 Task: Click New Customer and Set the Address to "132, My Street, Kingston, New York 12401" while find customer
Action: Mouse moved to (193, 24)
Screenshot: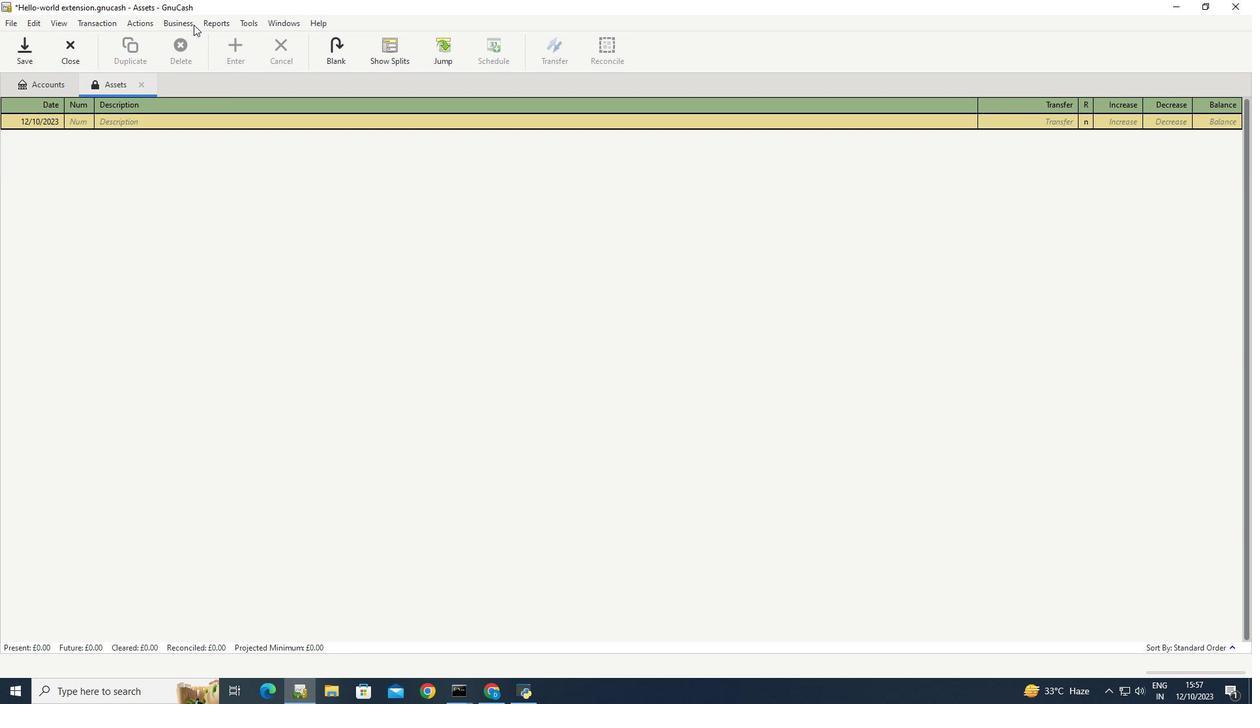 
Action: Mouse pressed left at (193, 24)
Screenshot: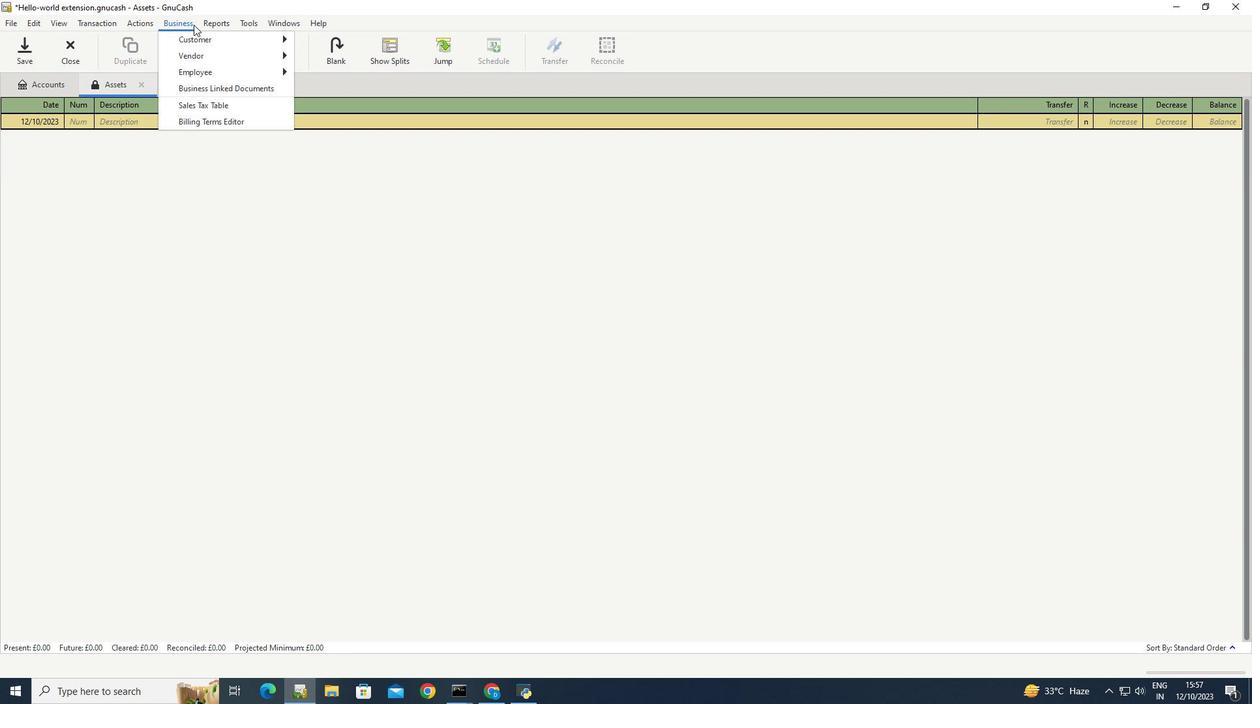 
Action: Mouse moved to (334, 71)
Screenshot: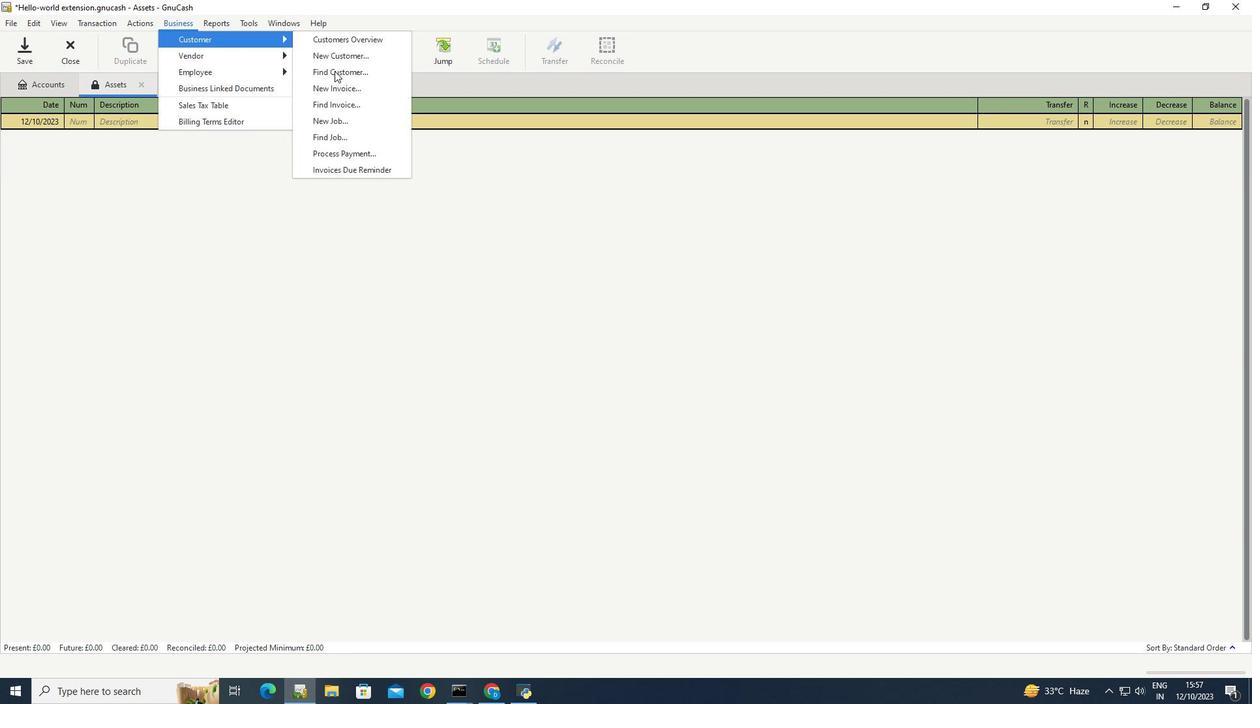 
Action: Mouse pressed left at (334, 71)
Screenshot: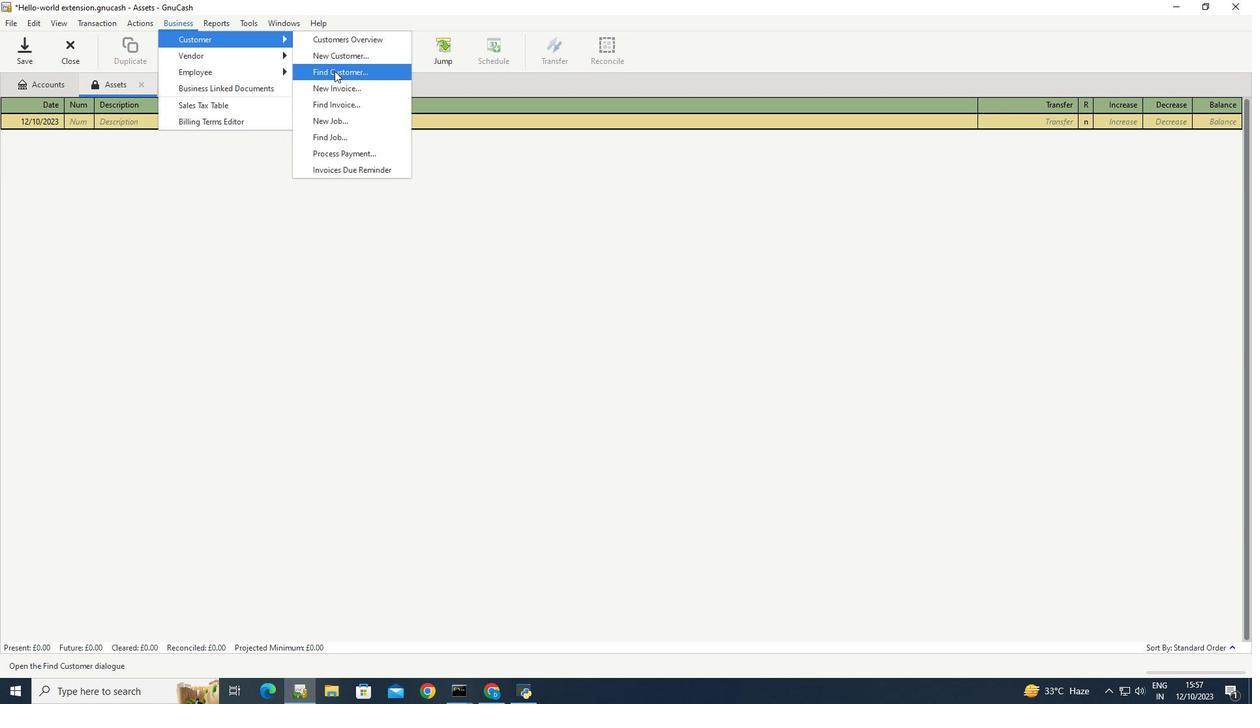 
Action: Mouse moved to (623, 445)
Screenshot: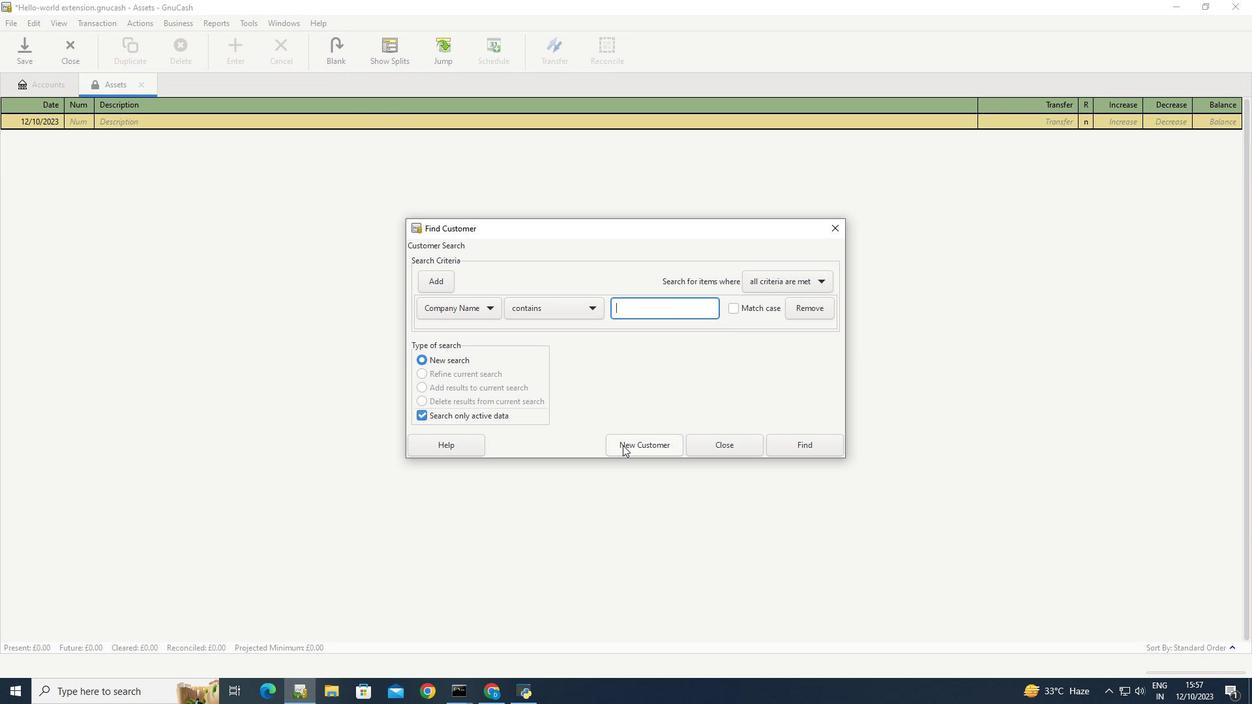 
Action: Mouse pressed left at (623, 445)
Screenshot: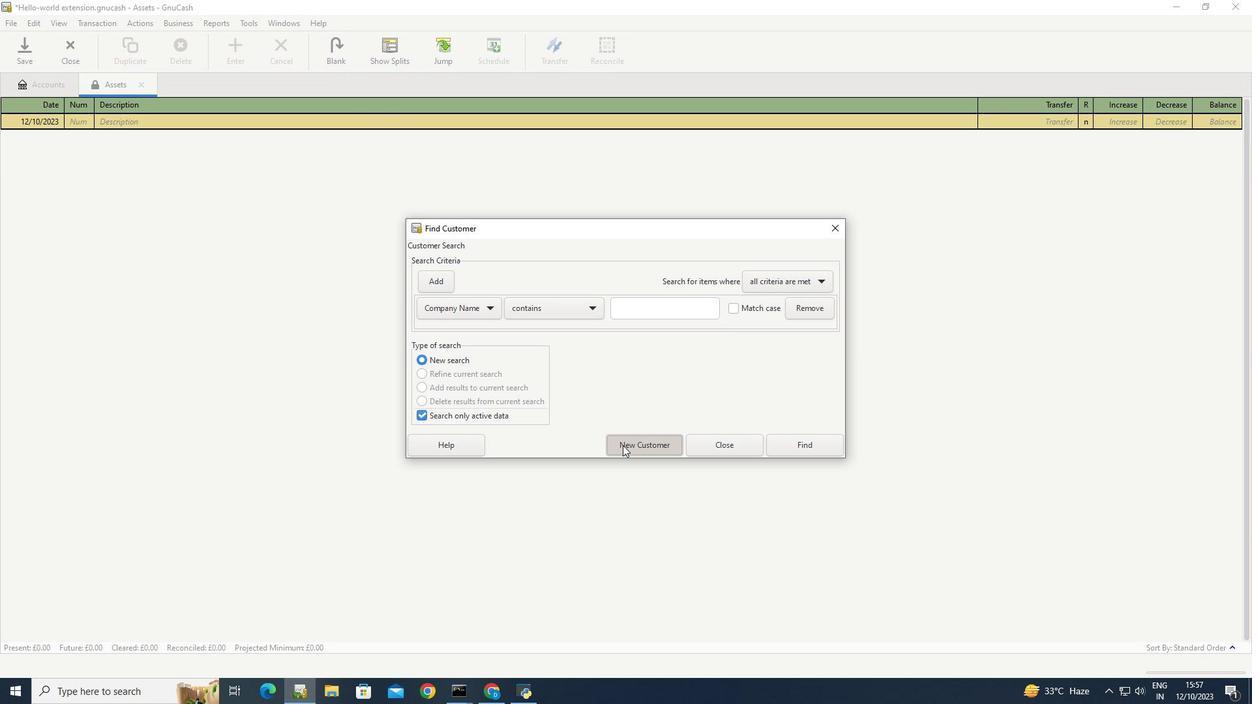 
Action: Mouse moved to (701, 185)
Screenshot: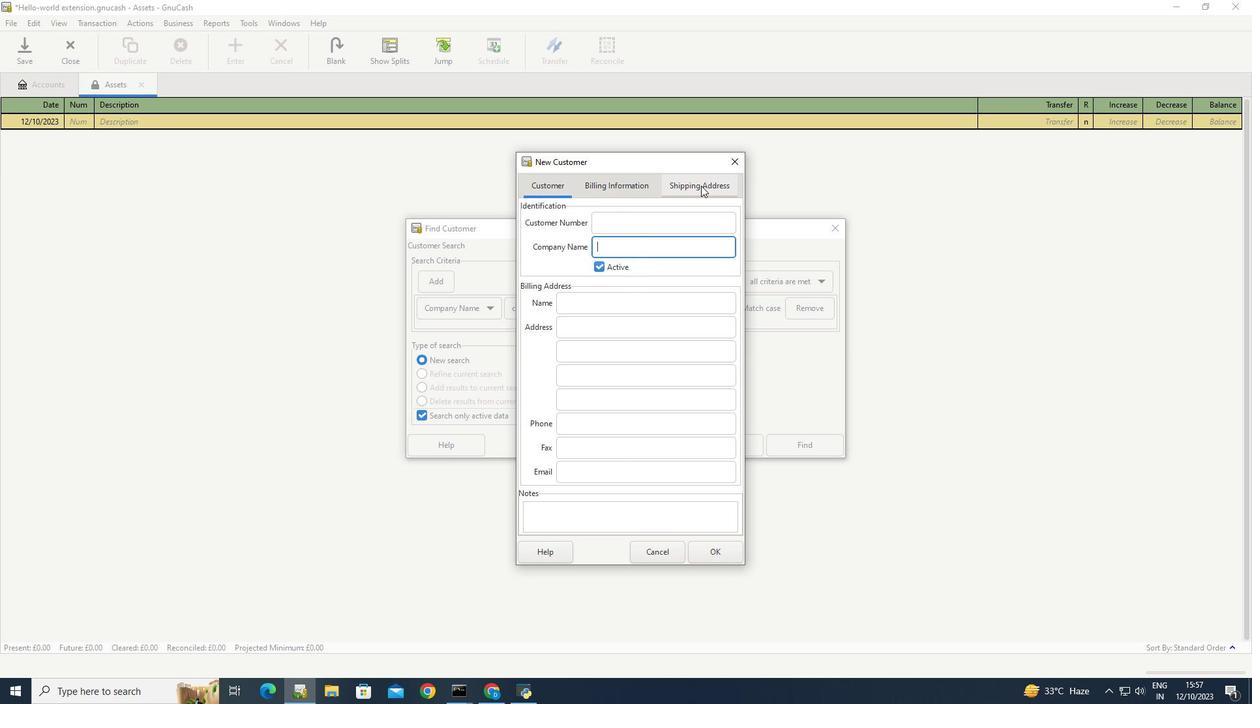 
Action: Mouse pressed left at (701, 185)
Screenshot: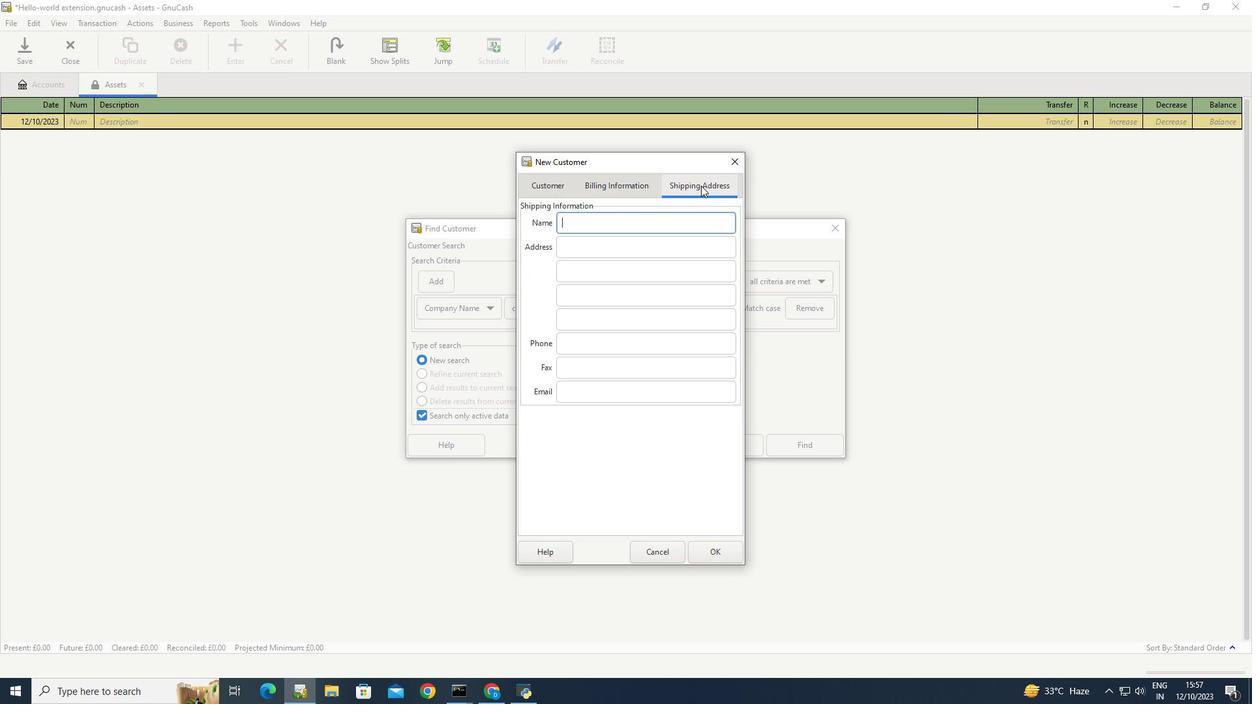 
Action: Mouse moved to (597, 253)
Screenshot: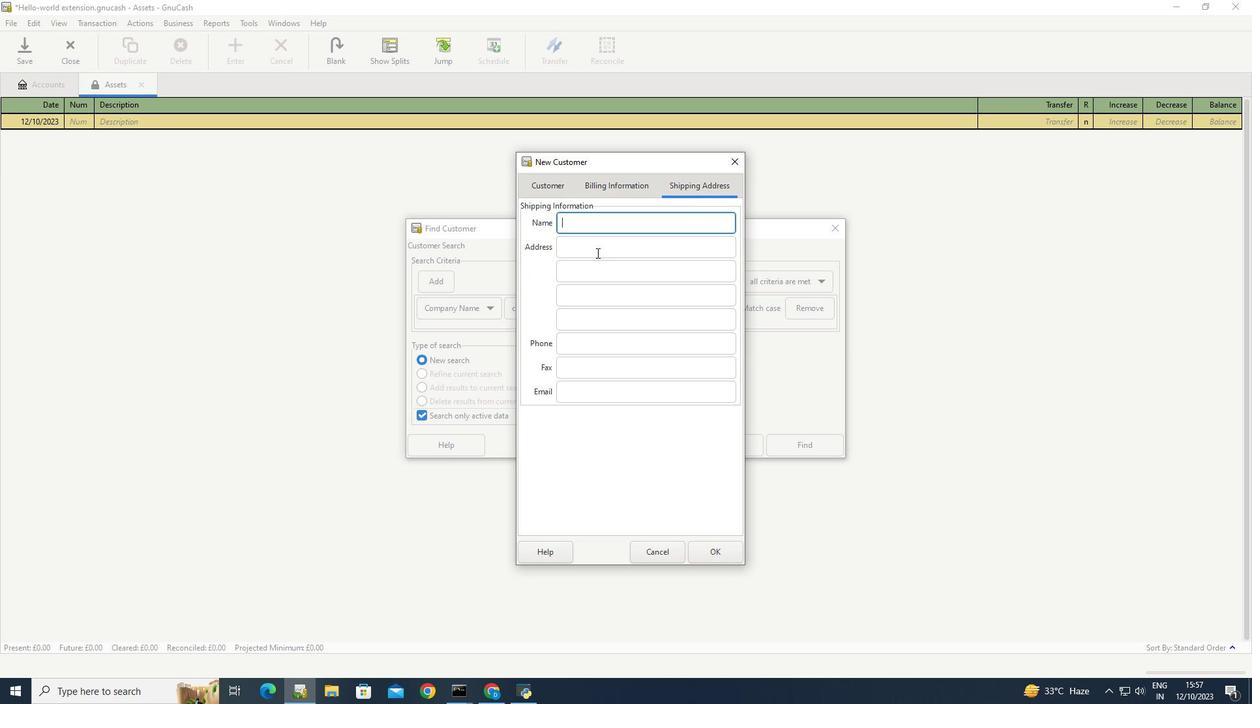 
Action: Mouse pressed left at (597, 253)
Screenshot: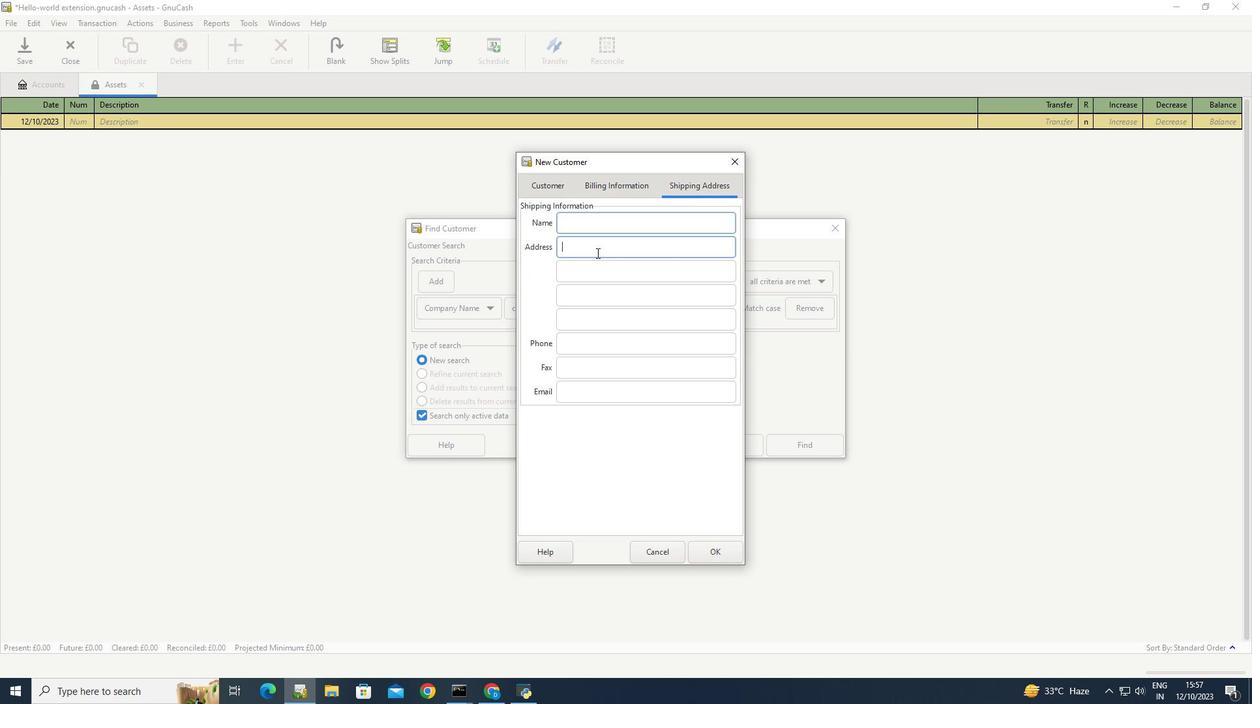 
Action: Key pressed 132<Key.space><Key.caps_lock>M<Key.caps_lock>y<Key.space><Key.caps_lock>S<Key.caps_lock>treet
Screenshot: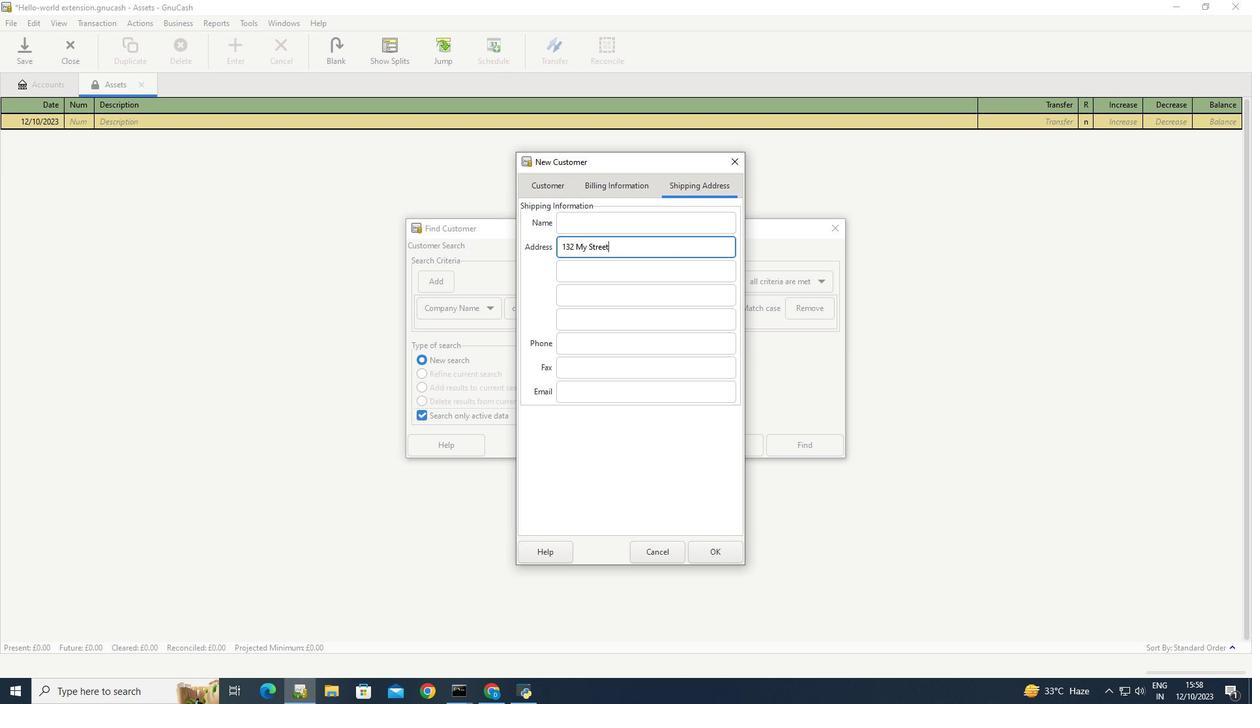 
Action: Mouse moved to (601, 270)
Screenshot: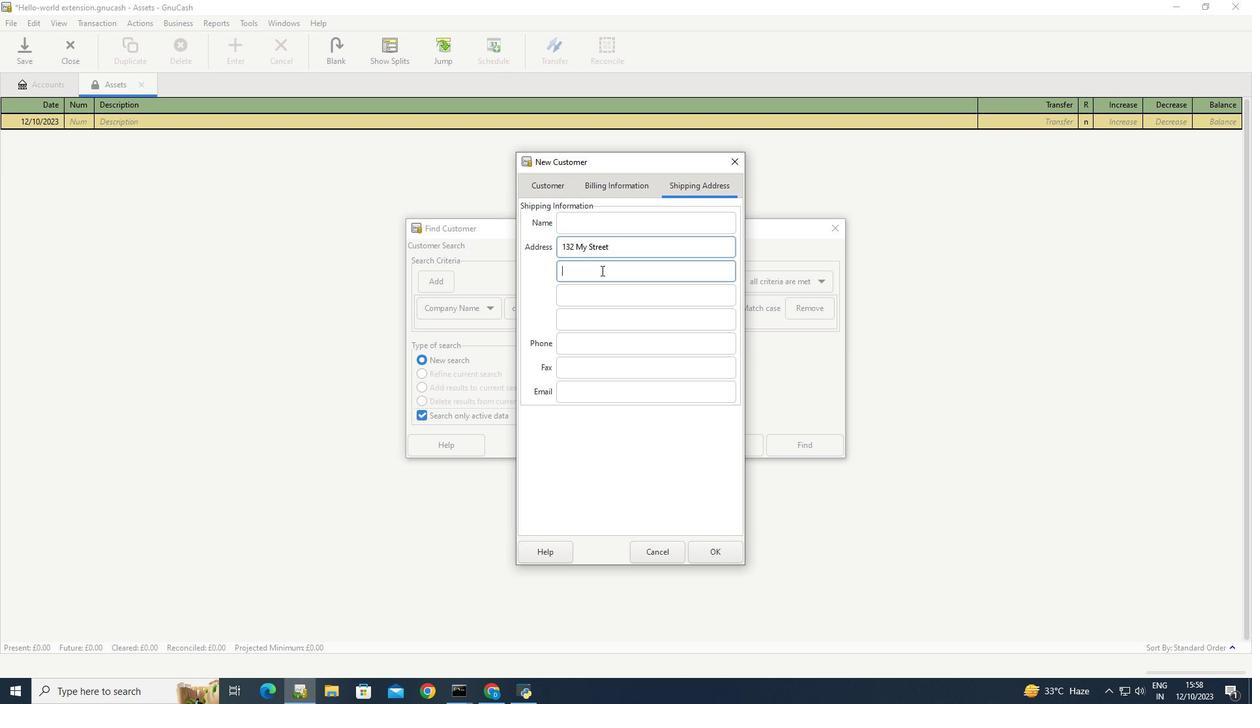 
Action: Mouse pressed left at (601, 270)
Screenshot: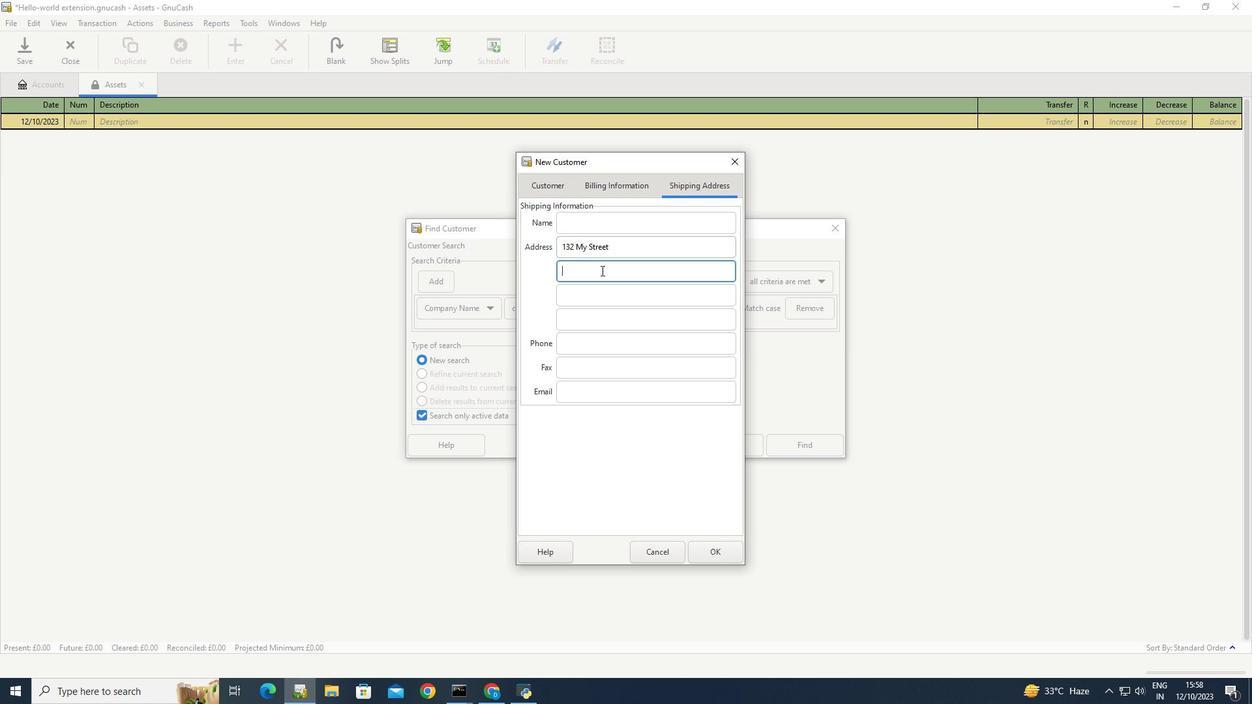 
Action: Key pressed <Key.caps_lock>K<Key.caps_lock>ingston
Screenshot: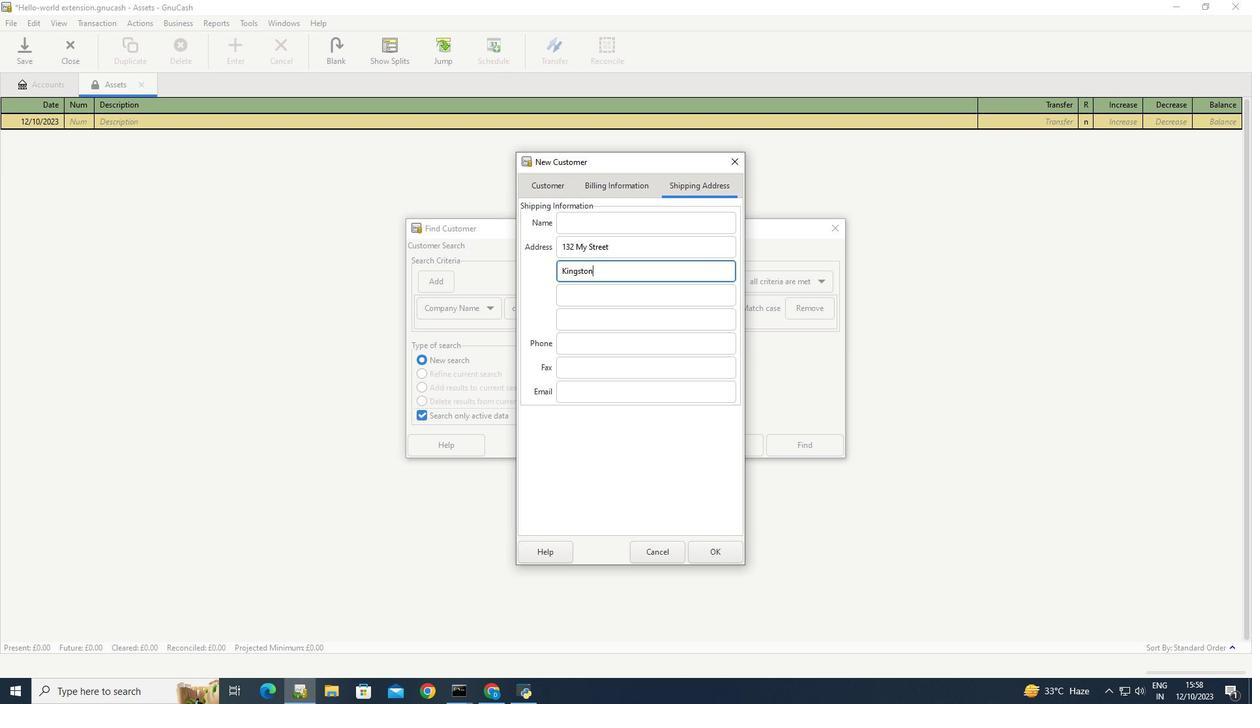
Action: Mouse moved to (579, 294)
Screenshot: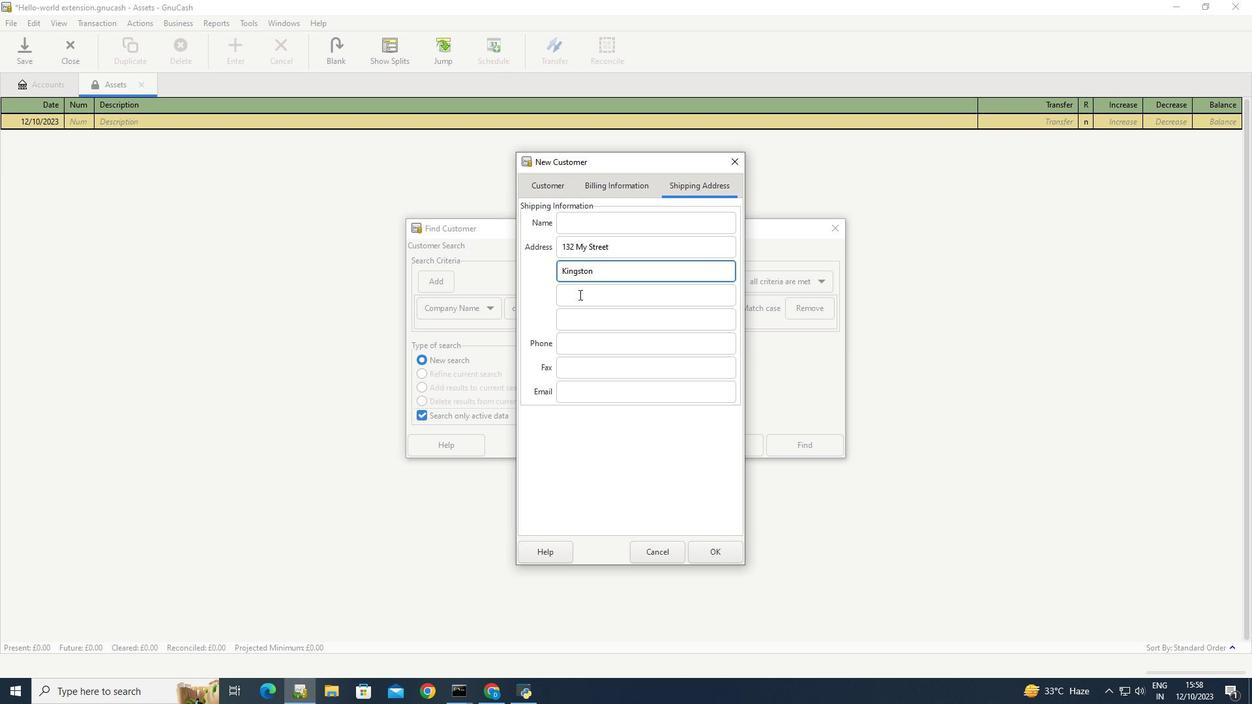 
Action: Mouse pressed left at (579, 294)
Screenshot: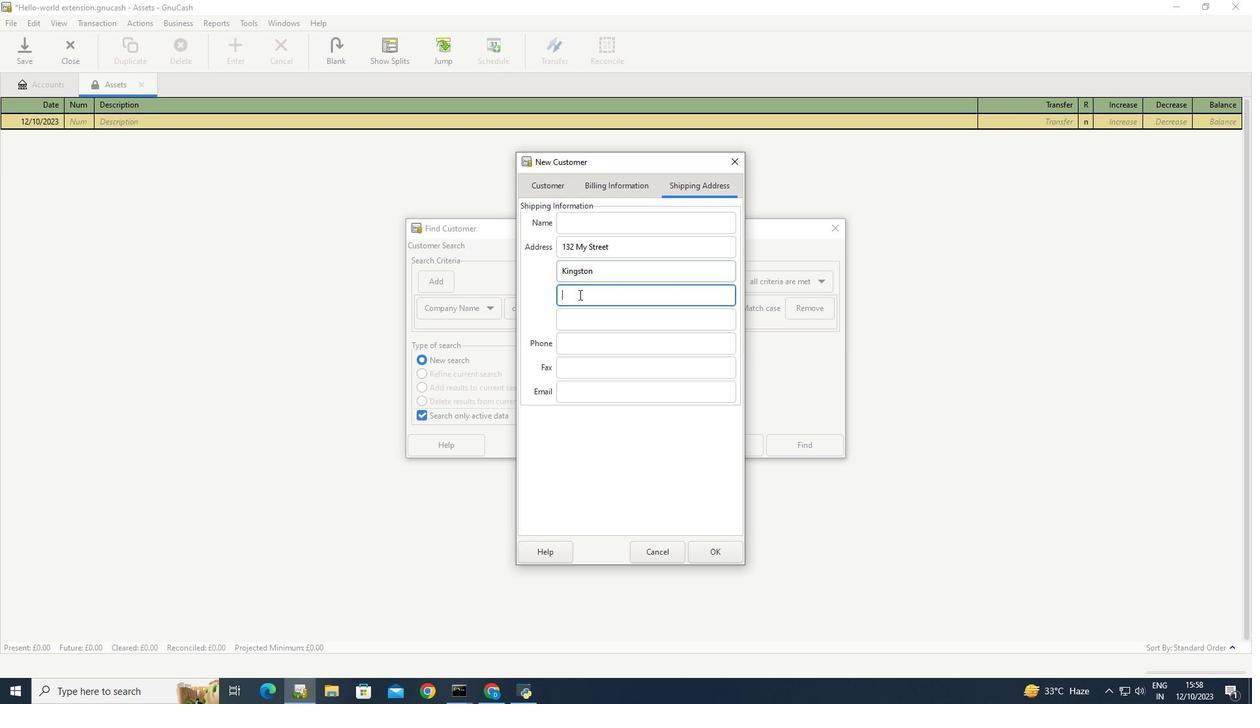 
Action: Key pressed <Key.caps_lock>N<Key.caps_lock>ew<Key.space><Key.caps_lock>Y<Key.caps_lock>our<Key.backspace><Key.backspace>rk
Screenshot: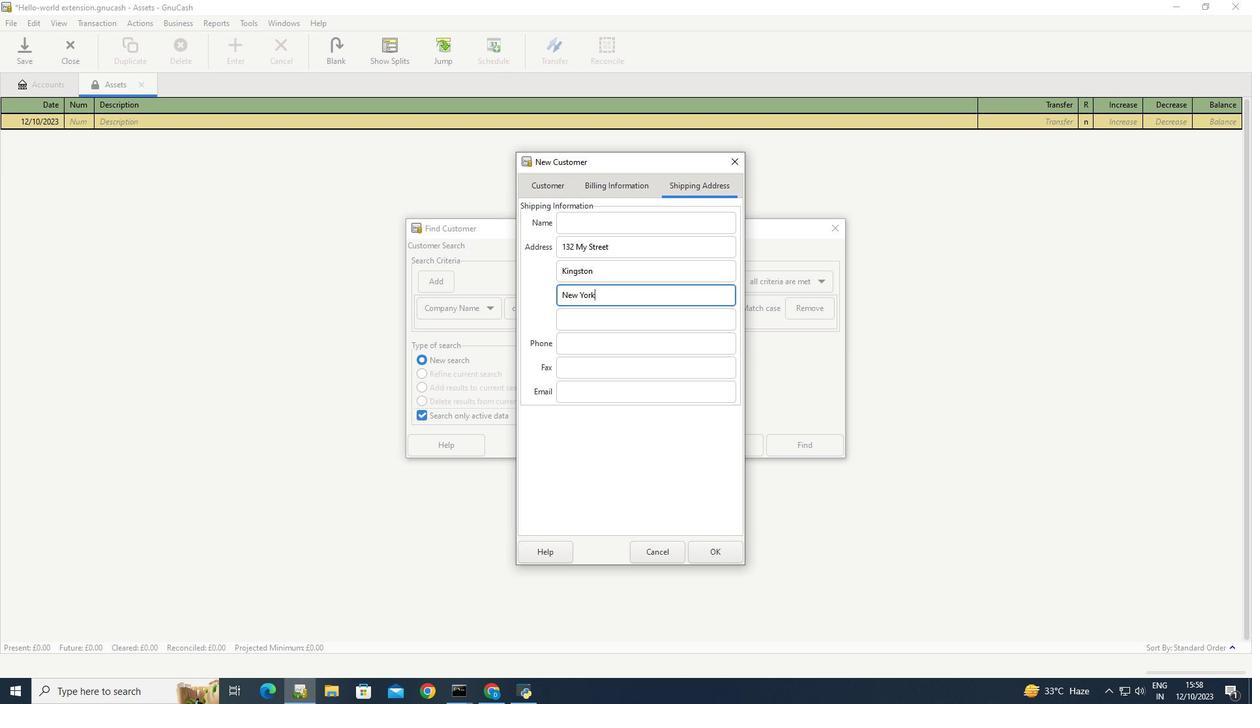 
Action: Mouse moved to (592, 316)
Screenshot: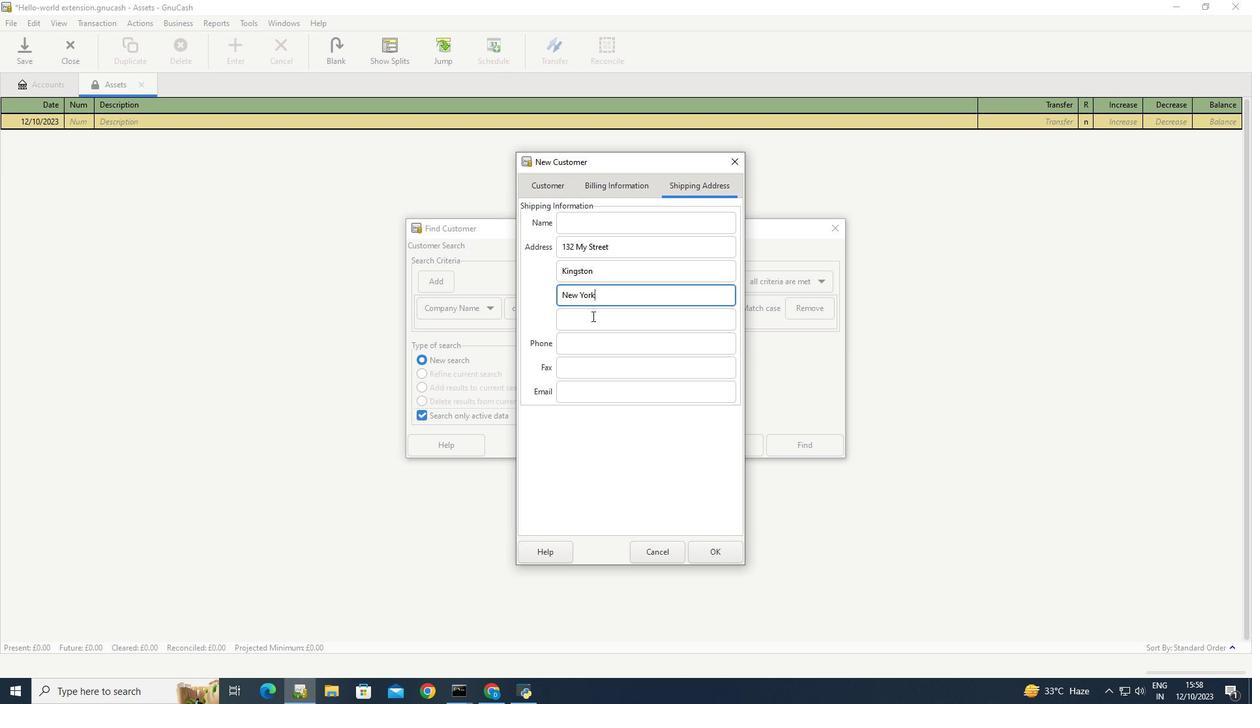 
Action: Mouse pressed left at (592, 316)
Screenshot: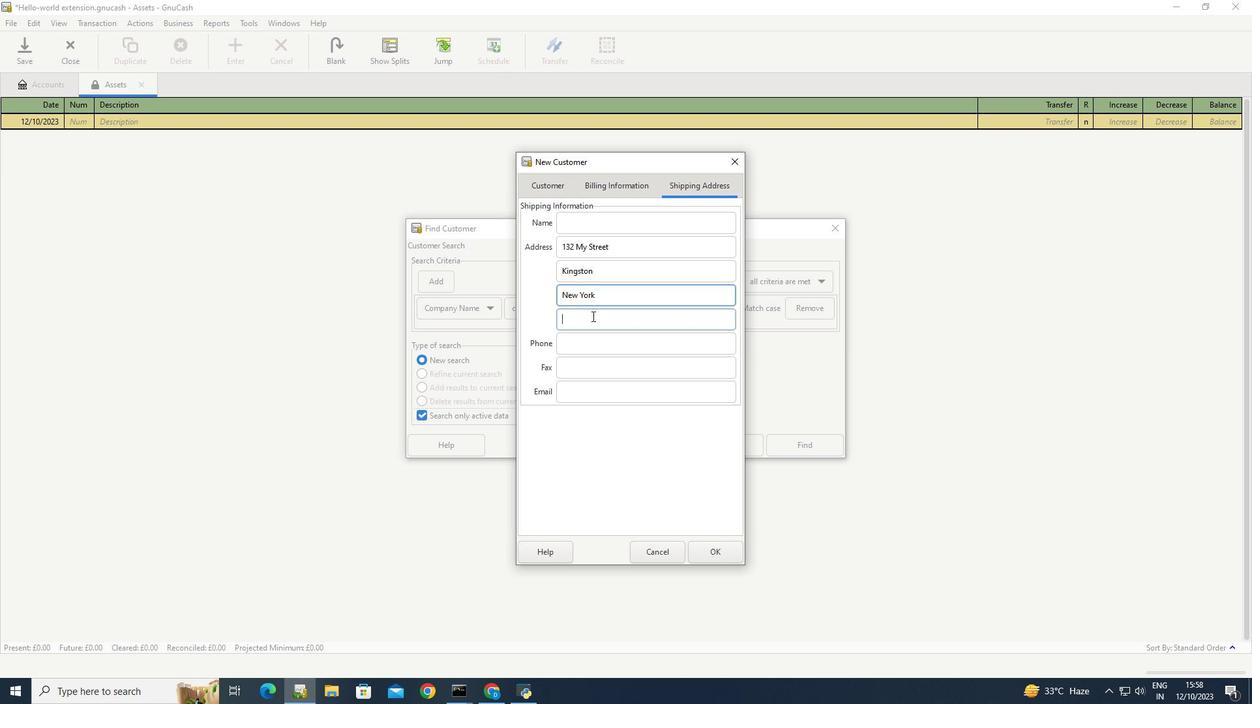 
Action: Key pressed 12401
Screenshot: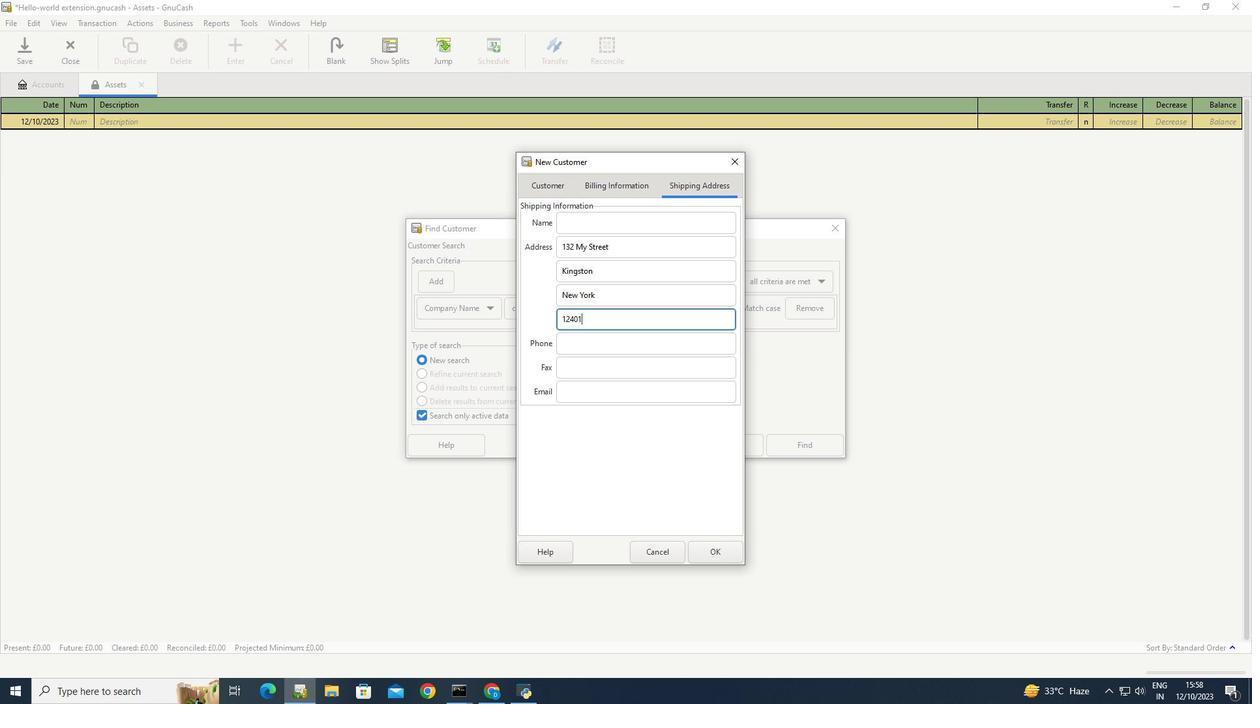 
Action: Mouse moved to (582, 451)
Screenshot: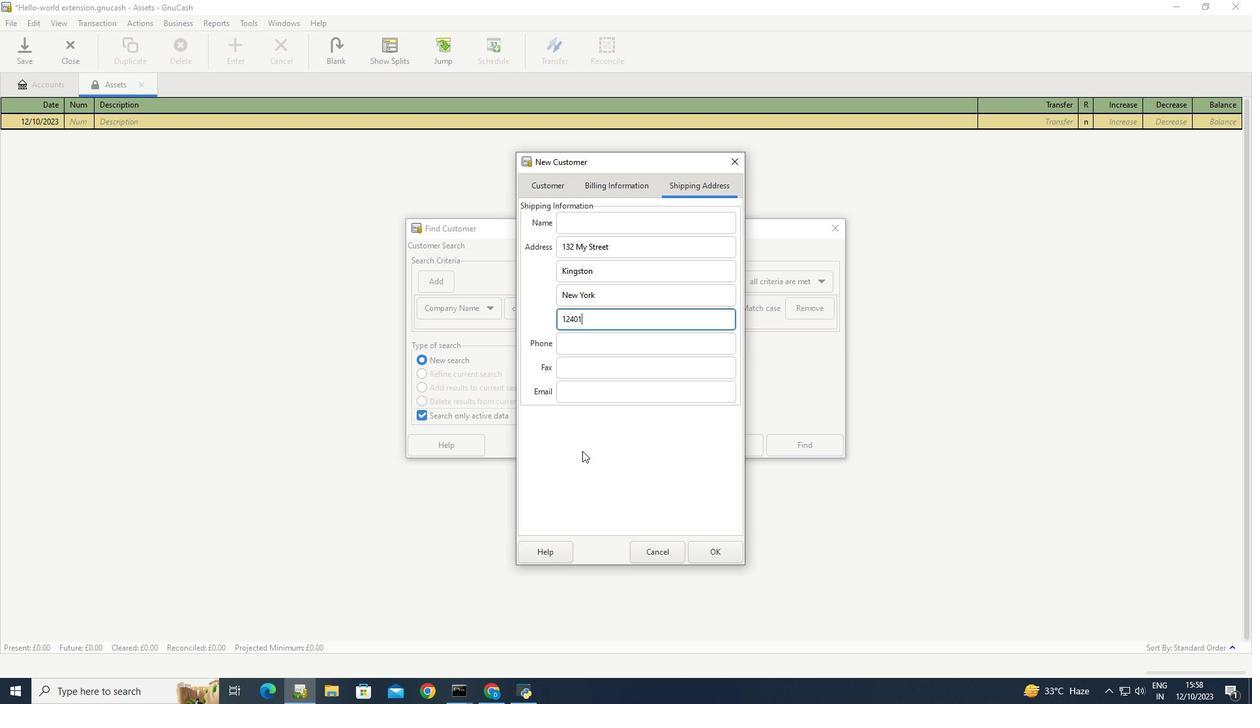 
Action: Mouse pressed left at (582, 451)
Screenshot: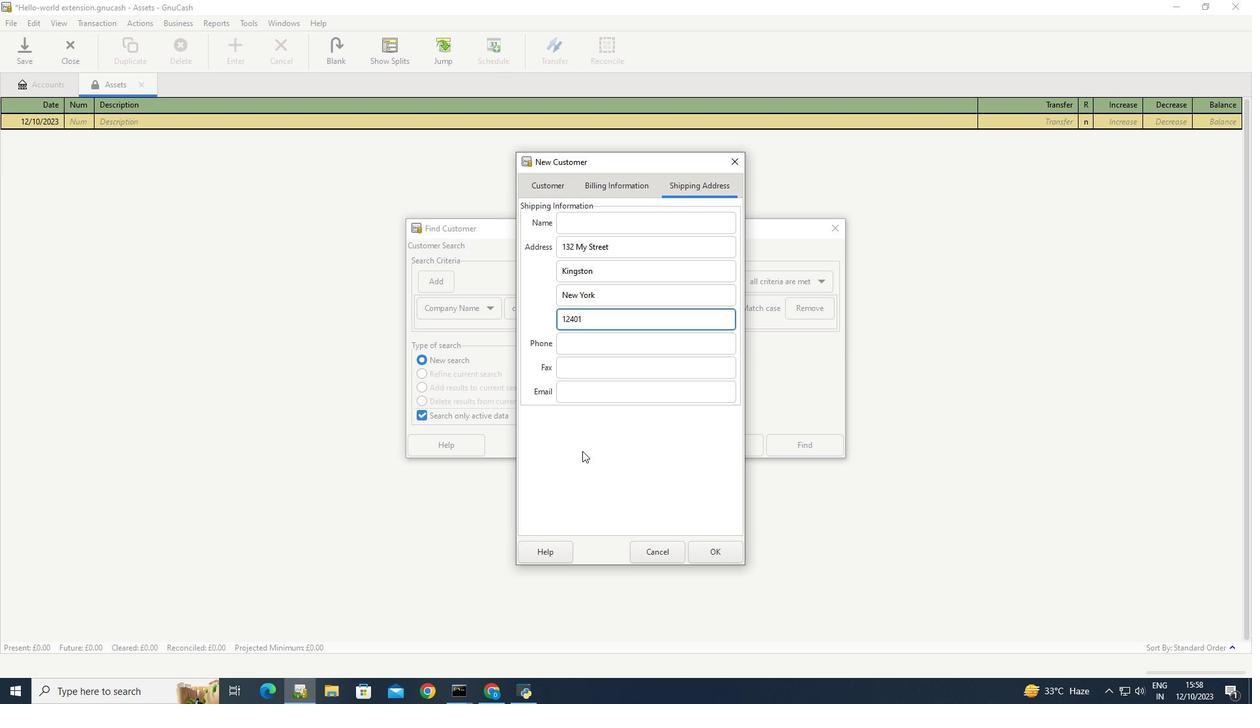 
